Task: Change the HTTP server address to "128.0.0.1/2000".
Action: Mouse moved to (109, 14)
Screenshot: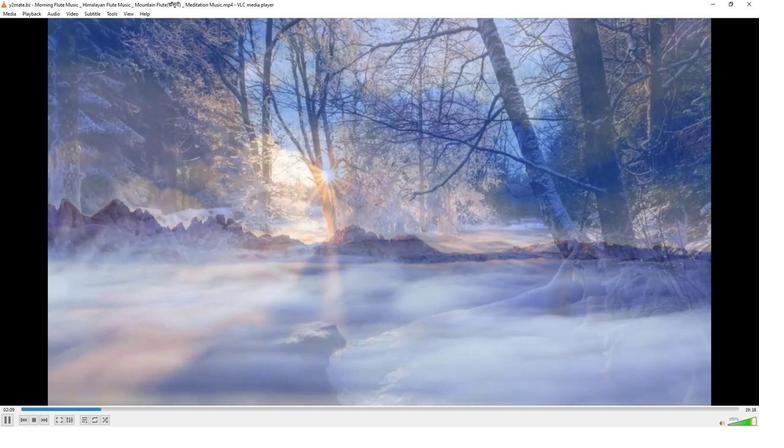 
Action: Mouse pressed left at (109, 14)
Screenshot: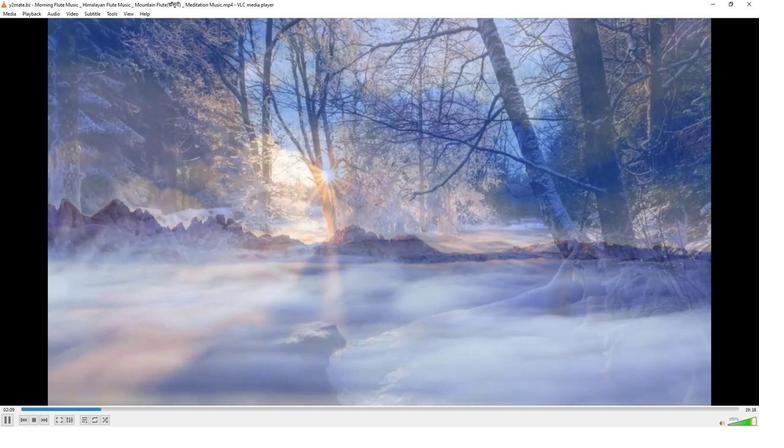 
Action: Mouse moved to (119, 108)
Screenshot: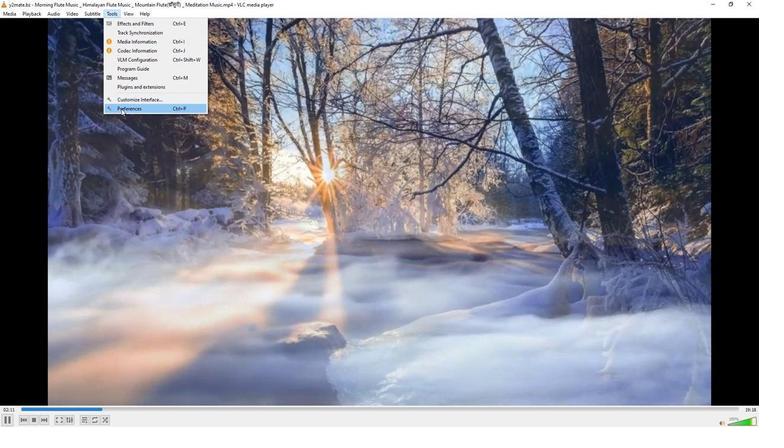 
Action: Mouse pressed left at (119, 108)
Screenshot: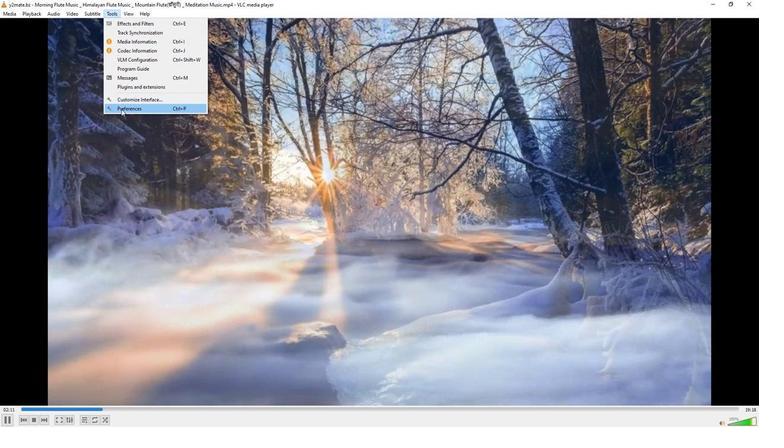 
Action: Mouse moved to (249, 348)
Screenshot: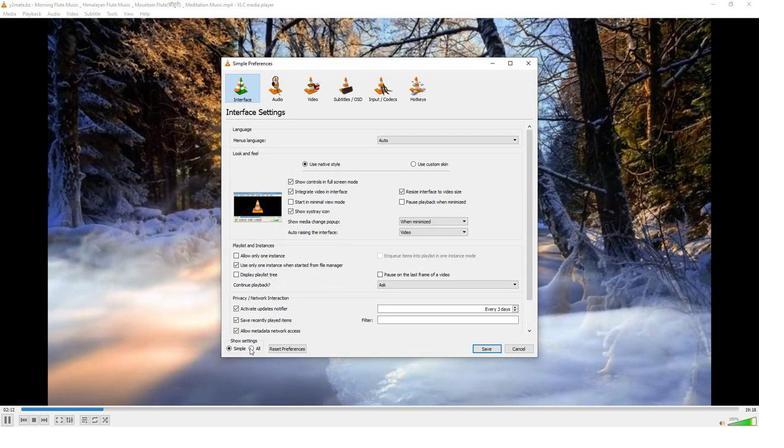 
Action: Mouse pressed left at (249, 348)
Screenshot: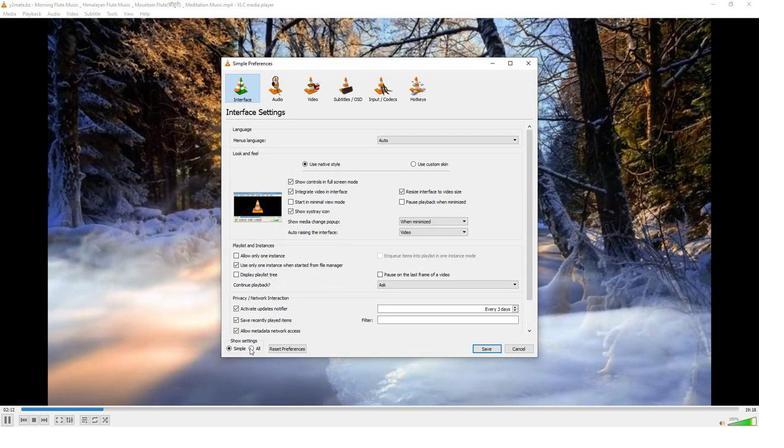 
Action: Mouse moved to (264, 202)
Screenshot: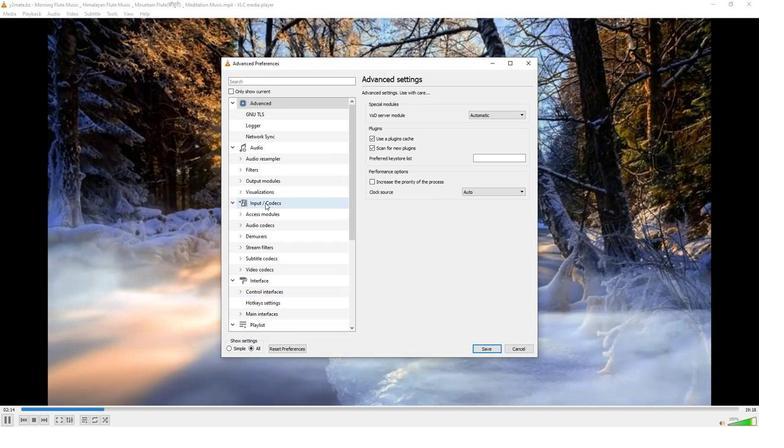 
Action: Mouse pressed left at (264, 202)
Screenshot: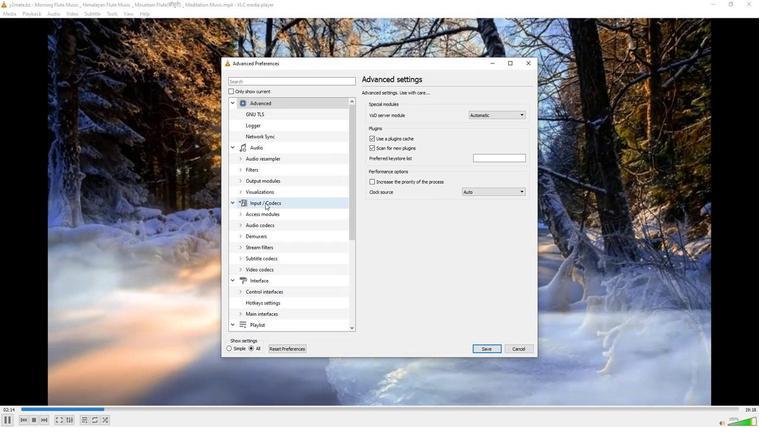
Action: Mouse moved to (418, 232)
Screenshot: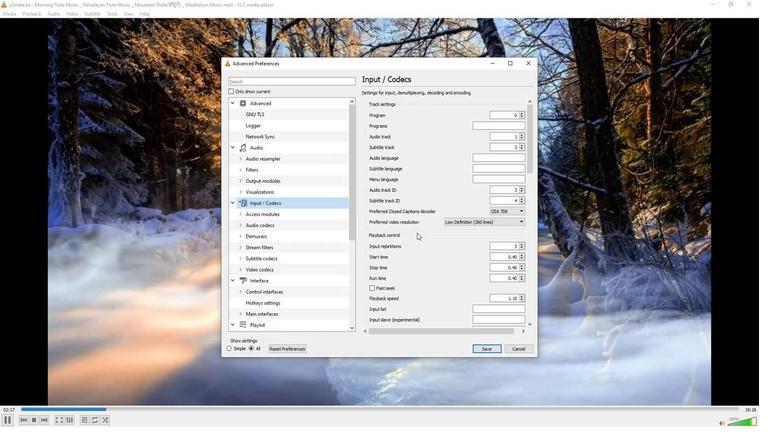 
Action: Mouse scrolled (418, 232) with delta (0, 0)
Screenshot: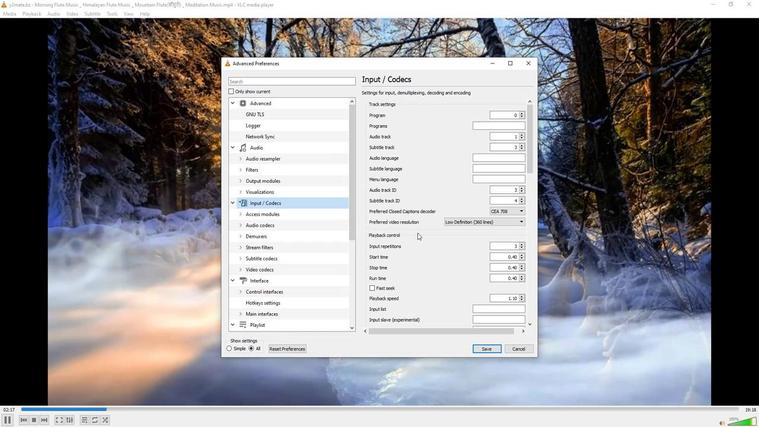 
Action: Mouse scrolled (418, 232) with delta (0, 0)
Screenshot: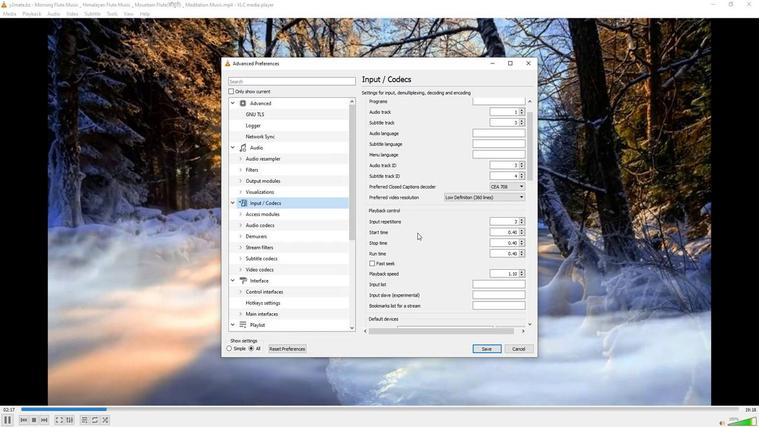 
Action: Mouse scrolled (418, 232) with delta (0, 0)
Screenshot: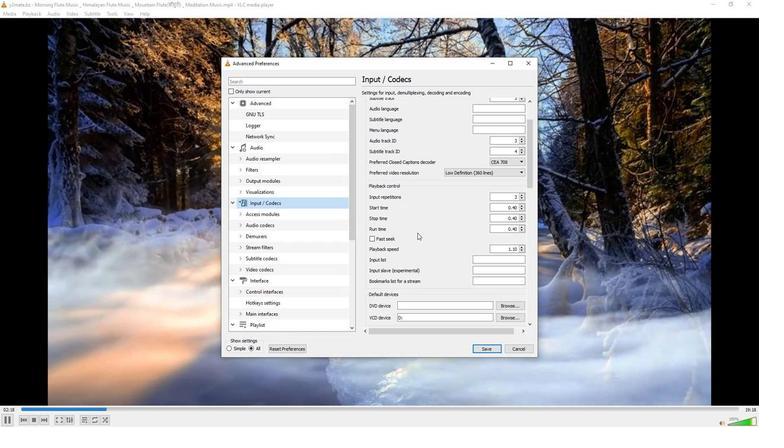 
Action: Mouse scrolled (418, 232) with delta (0, 0)
Screenshot: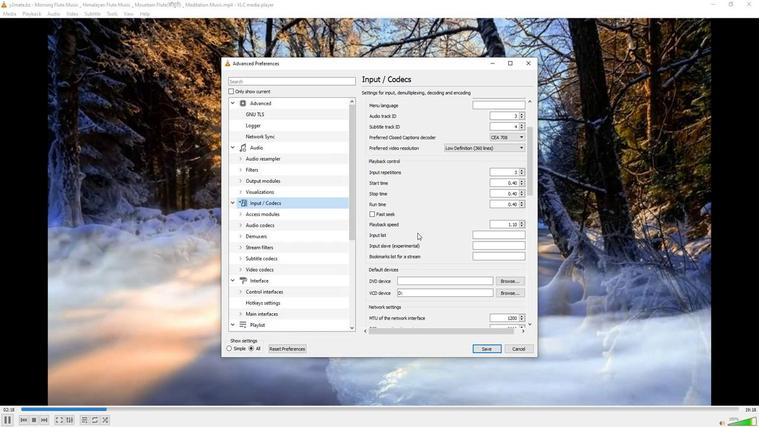 
Action: Mouse moved to (418, 232)
Screenshot: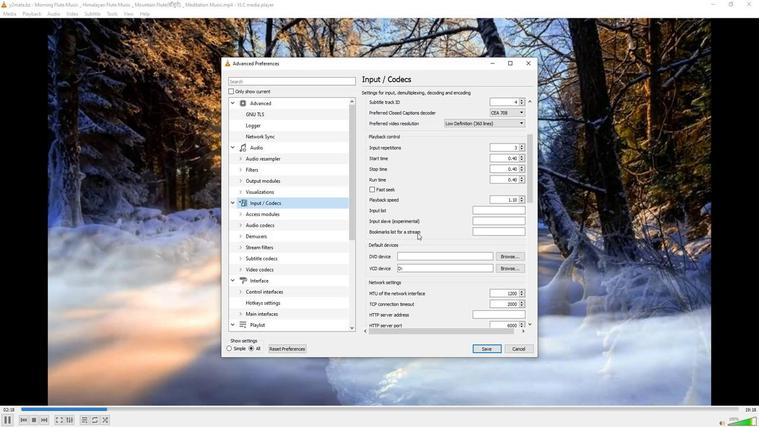 
Action: Mouse scrolled (418, 232) with delta (0, 0)
Screenshot: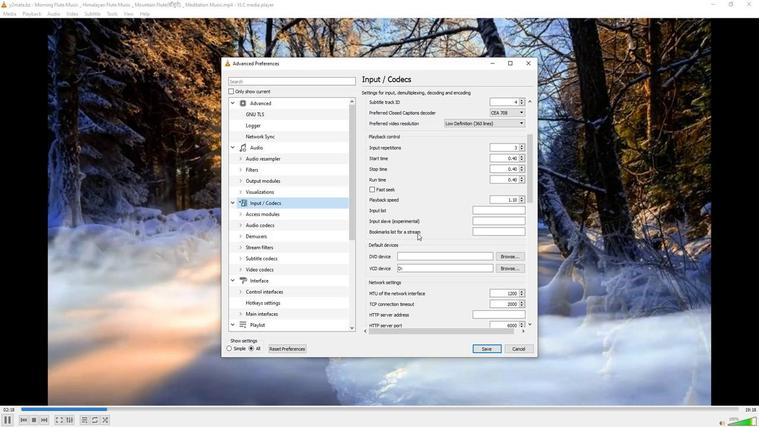 
Action: Mouse scrolled (418, 232) with delta (0, 0)
Screenshot: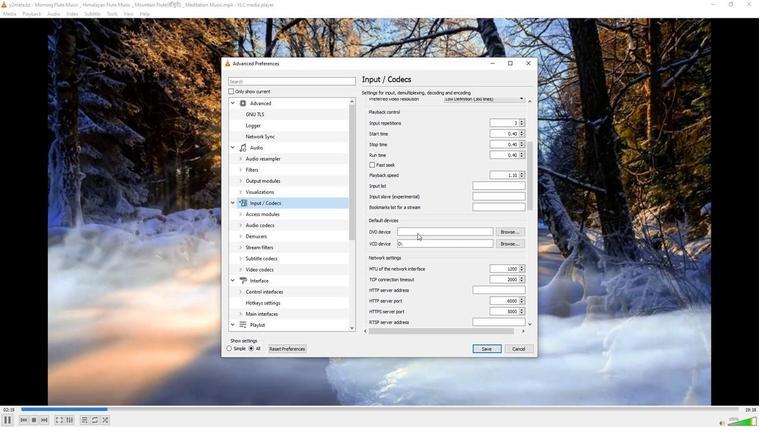 
Action: Mouse scrolled (418, 232) with delta (0, 0)
Screenshot: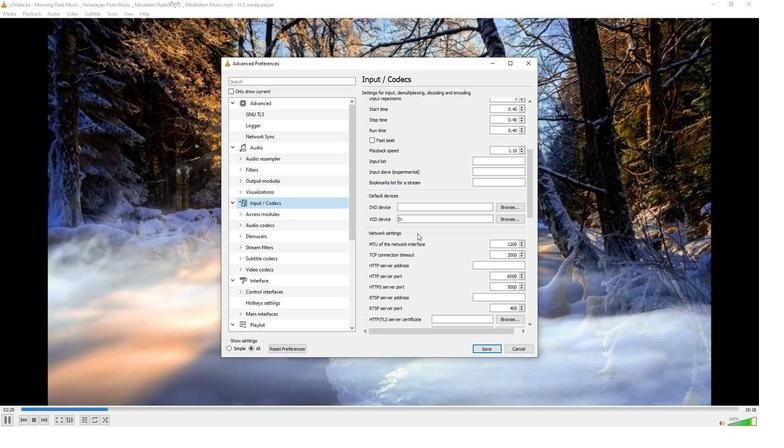 
Action: Mouse moved to (485, 239)
Screenshot: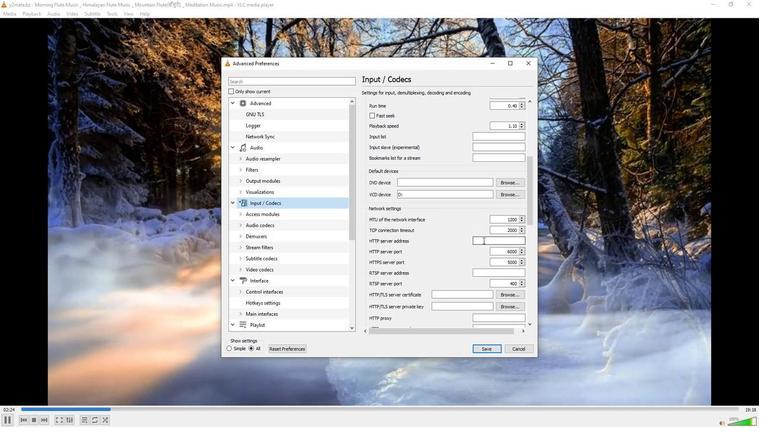 
Action: Mouse pressed left at (485, 239)
Screenshot: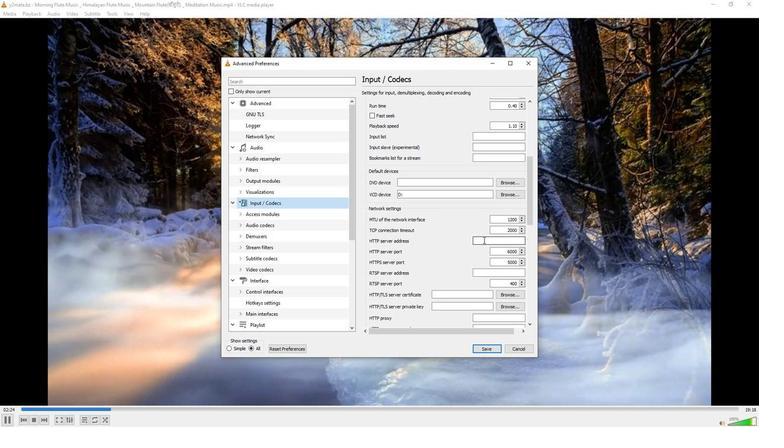 
Action: Mouse moved to (485, 238)
Screenshot: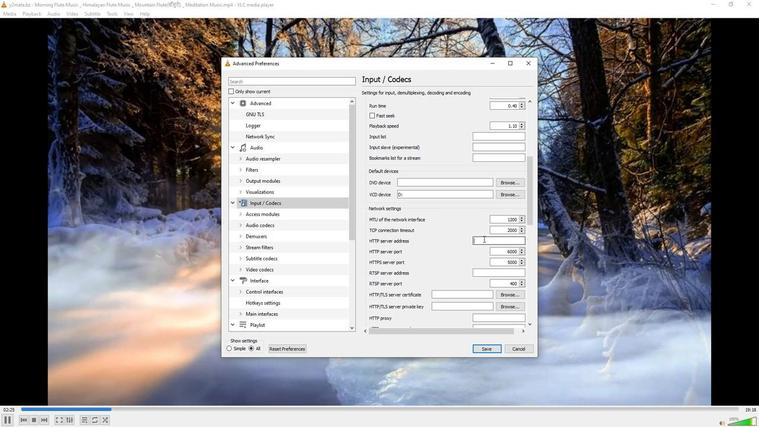 
Action: Key pressed 128.
Screenshot: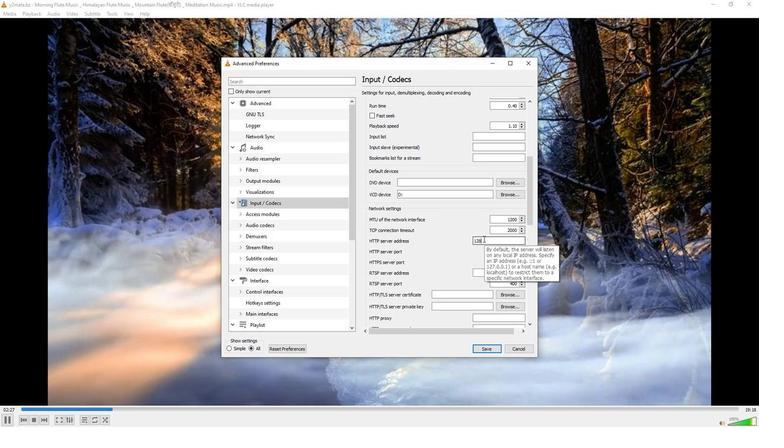 
Action: Mouse moved to (475, 236)
Screenshot: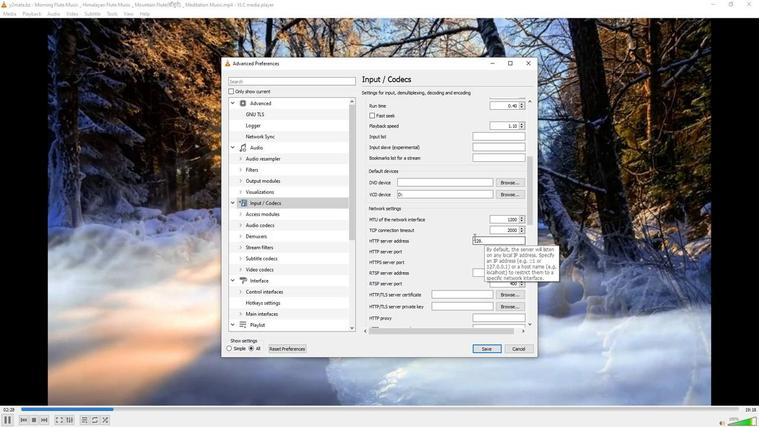 
Action: Key pressed 0.0.1/2000
Screenshot: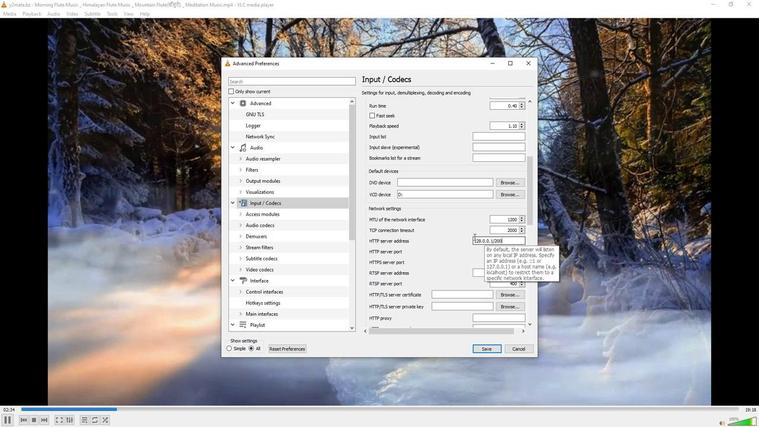 
